 Task: Change IN PROGRESS as Status of Issue Issue0000000314 in Backlog  in Scrum Project Project0000000063 in Jira. Change IN PROGRESS as Status of Issue Issue0000000316 in Backlog  in Scrum Project Project0000000064 in Jira. Change IN PROGRESS as Status of Issue Issue0000000318 in Backlog  in Scrum Project Project0000000064 in Jira. Change IN PROGRESS as Status of Issue Issue0000000320 in Backlog  in Scrum Project Project0000000064 in Jira. Assign Person0000000125 as Assignee of Issue Issue0000000311 in Backlog  in Scrum Project Project0000000063 in Jira
Action: Mouse moved to (1061, 427)
Screenshot: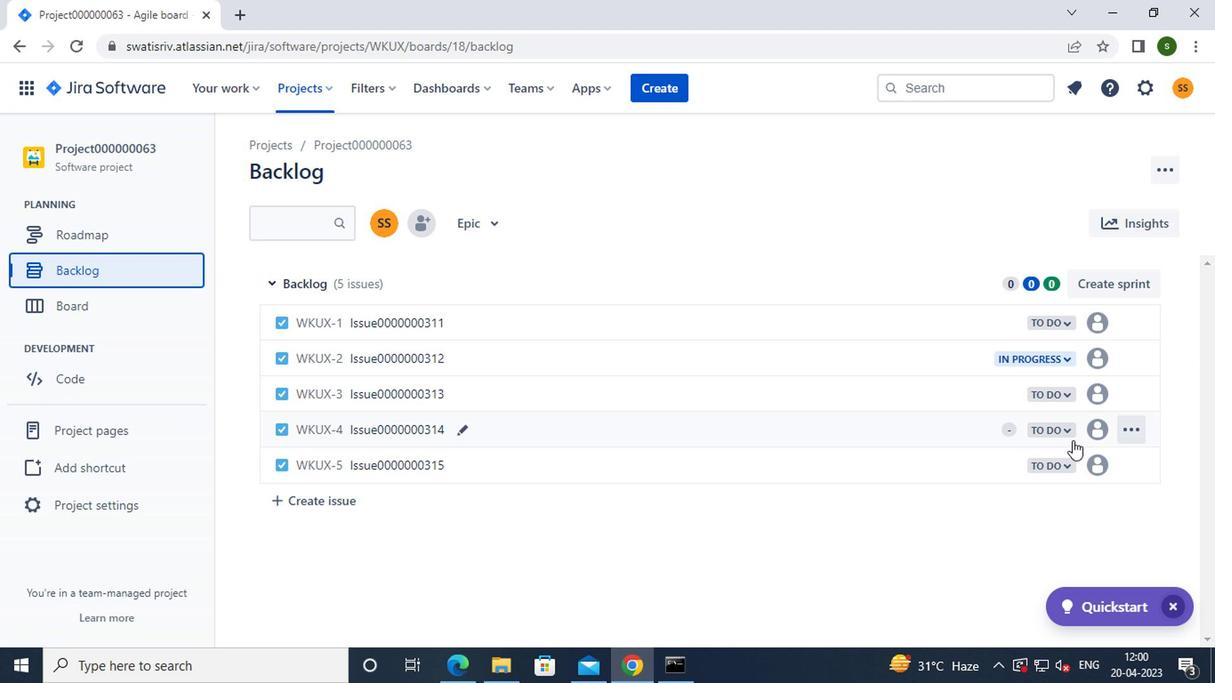 
Action: Mouse pressed left at (1061, 427)
Screenshot: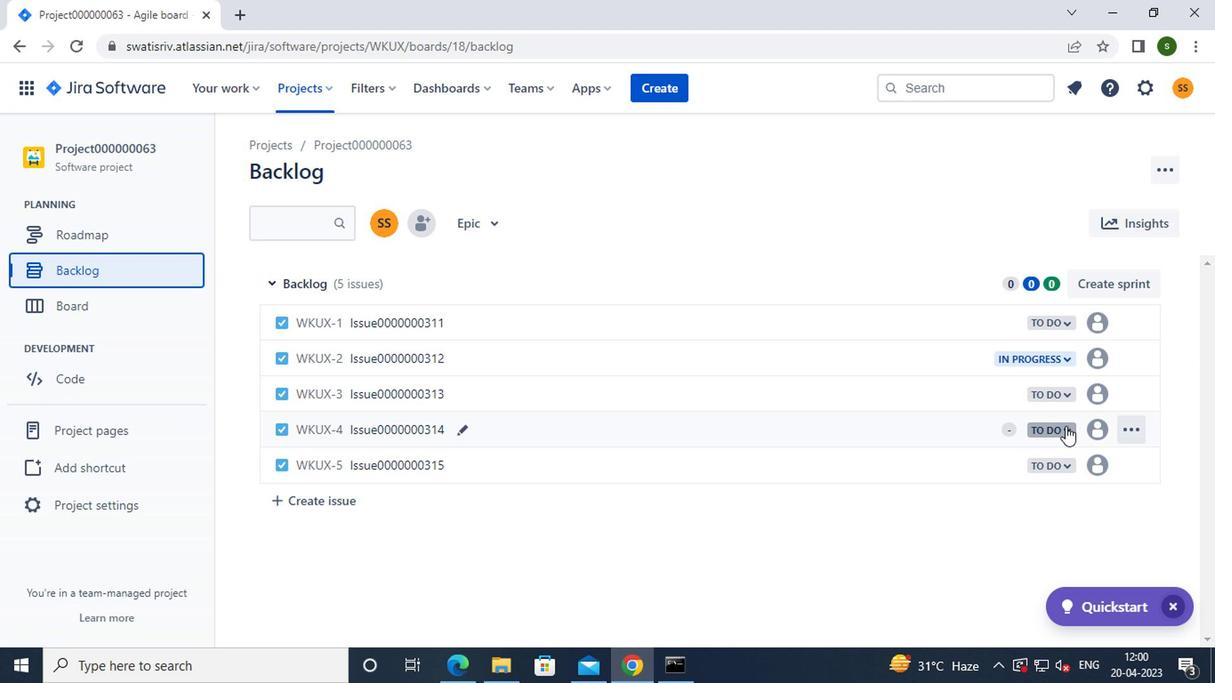 
Action: Mouse moved to (980, 467)
Screenshot: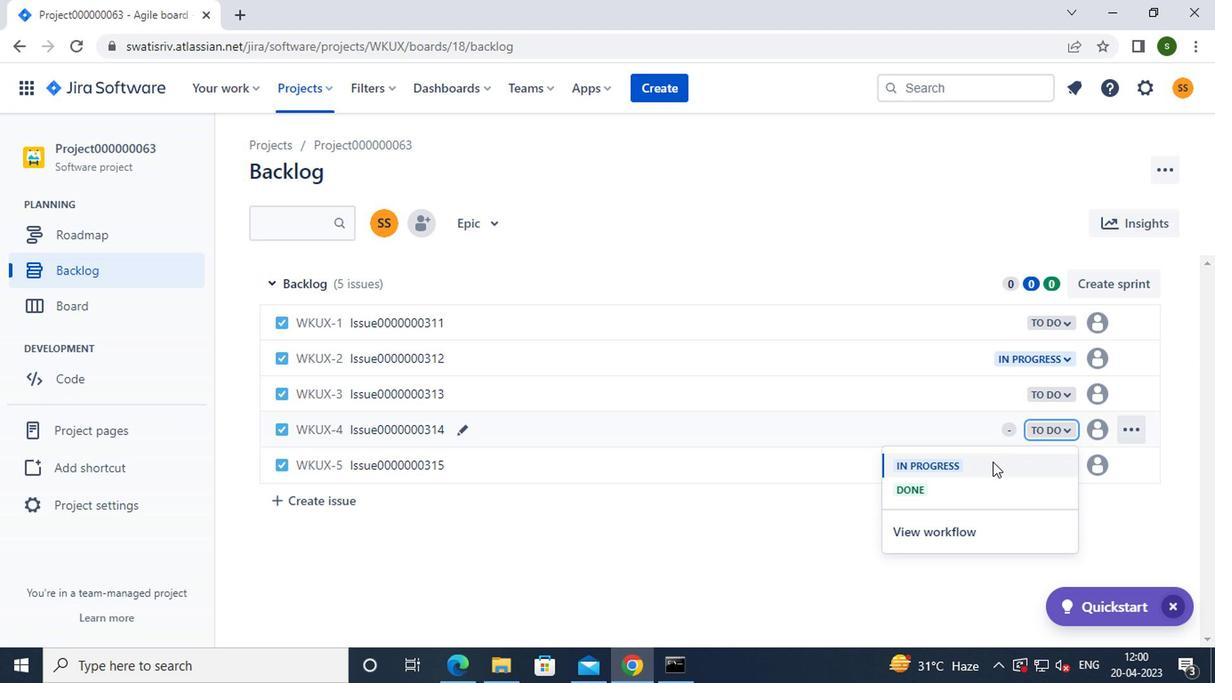 
Action: Mouse pressed left at (980, 467)
Screenshot: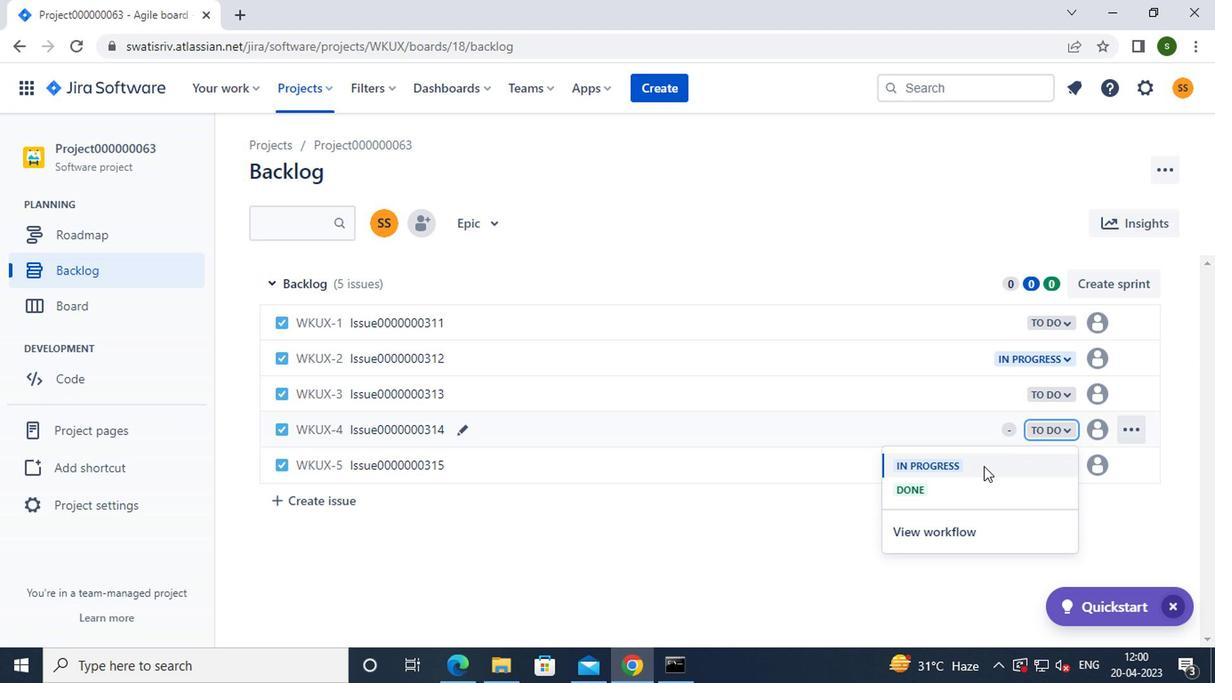 
Action: Mouse moved to (299, 91)
Screenshot: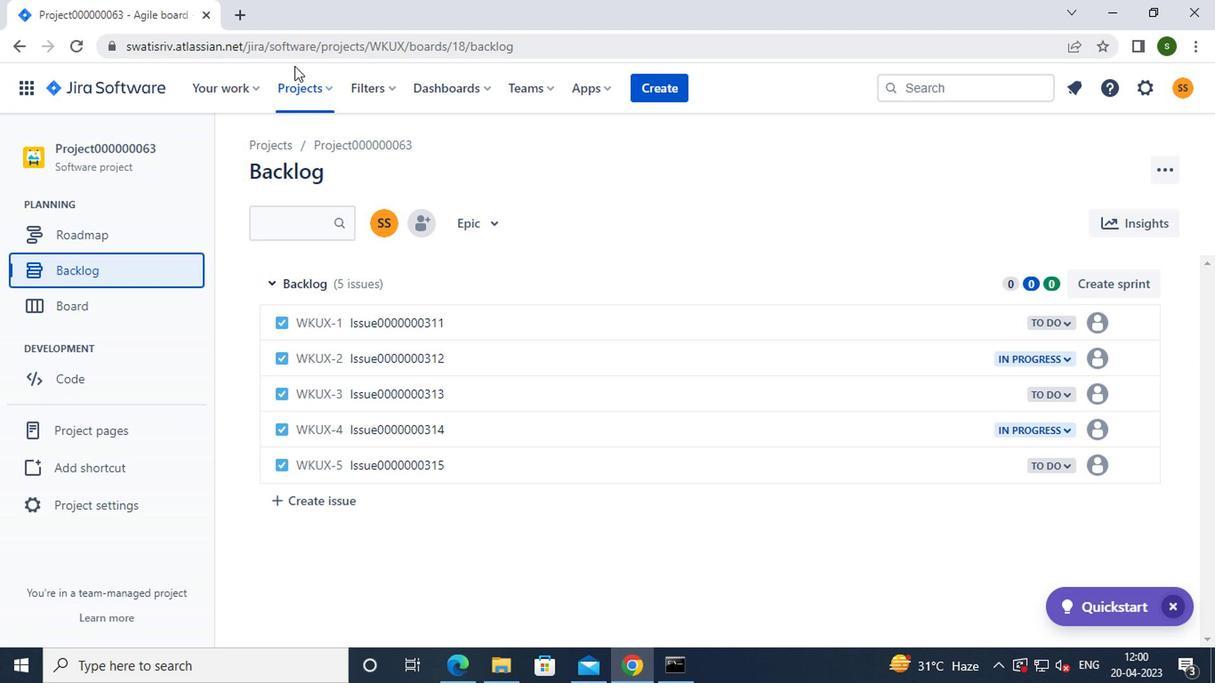 
Action: Mouse pressed left at (299, 91)
Screenshot: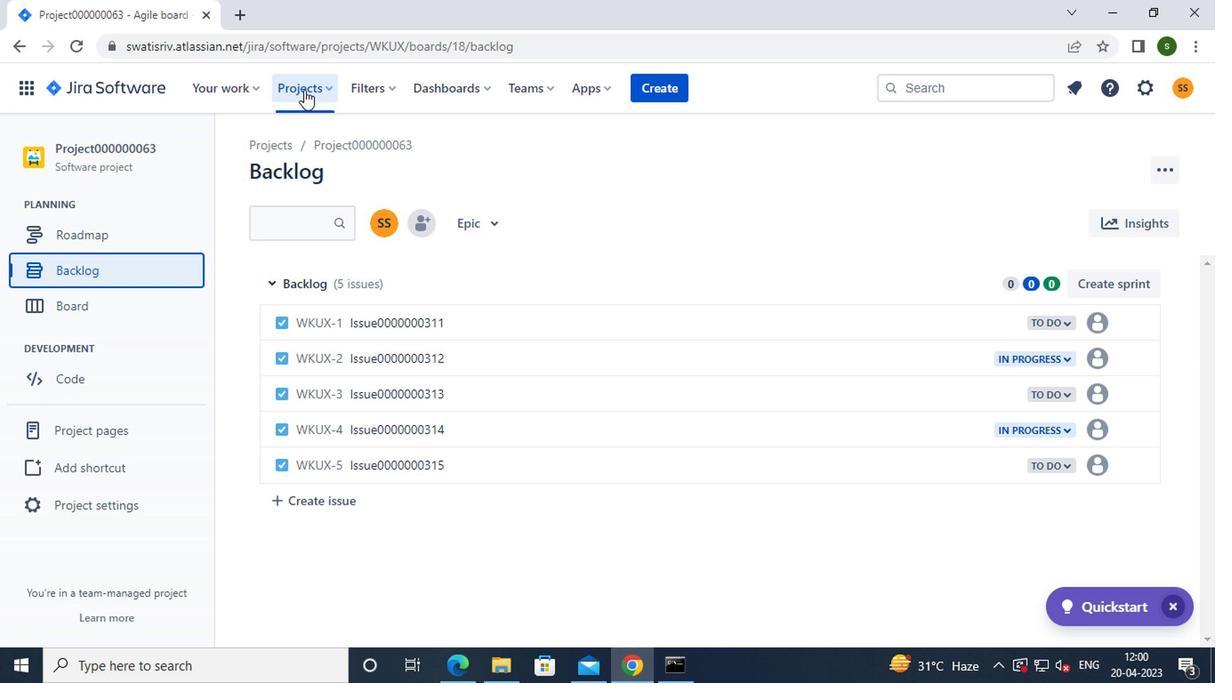 
Action: Mouse moved to (343, 209)
Screenshot: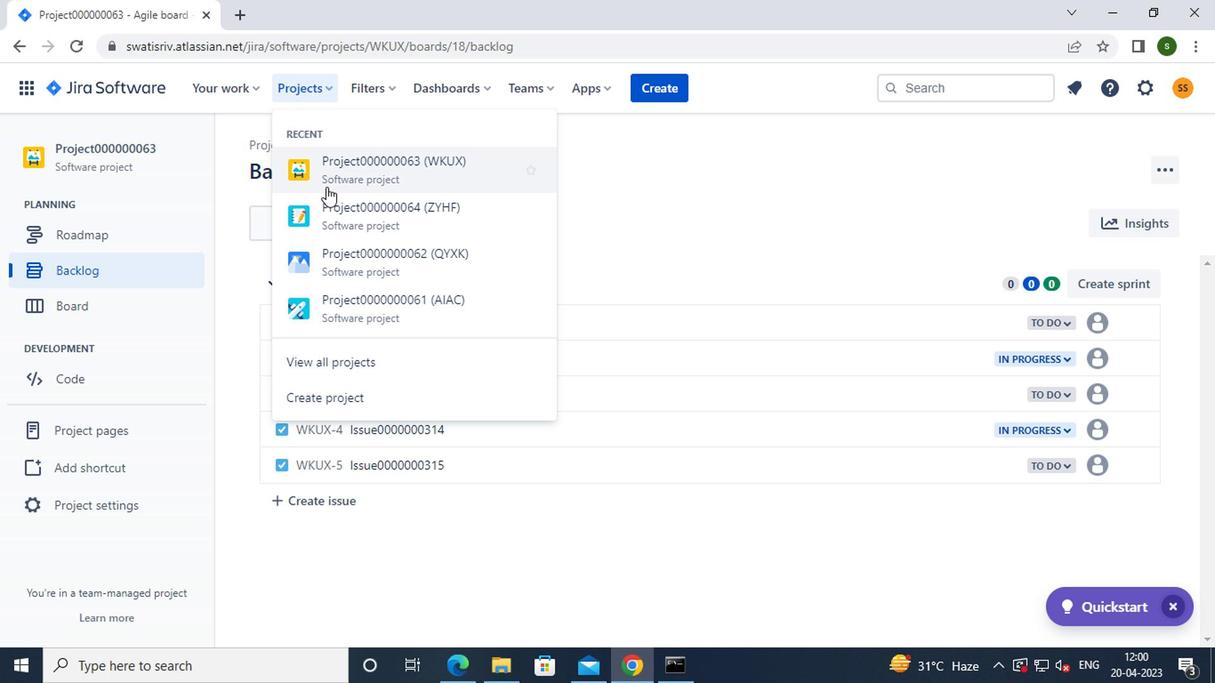 
Action: Mouse pressed left at (343, 209)
Screenshot: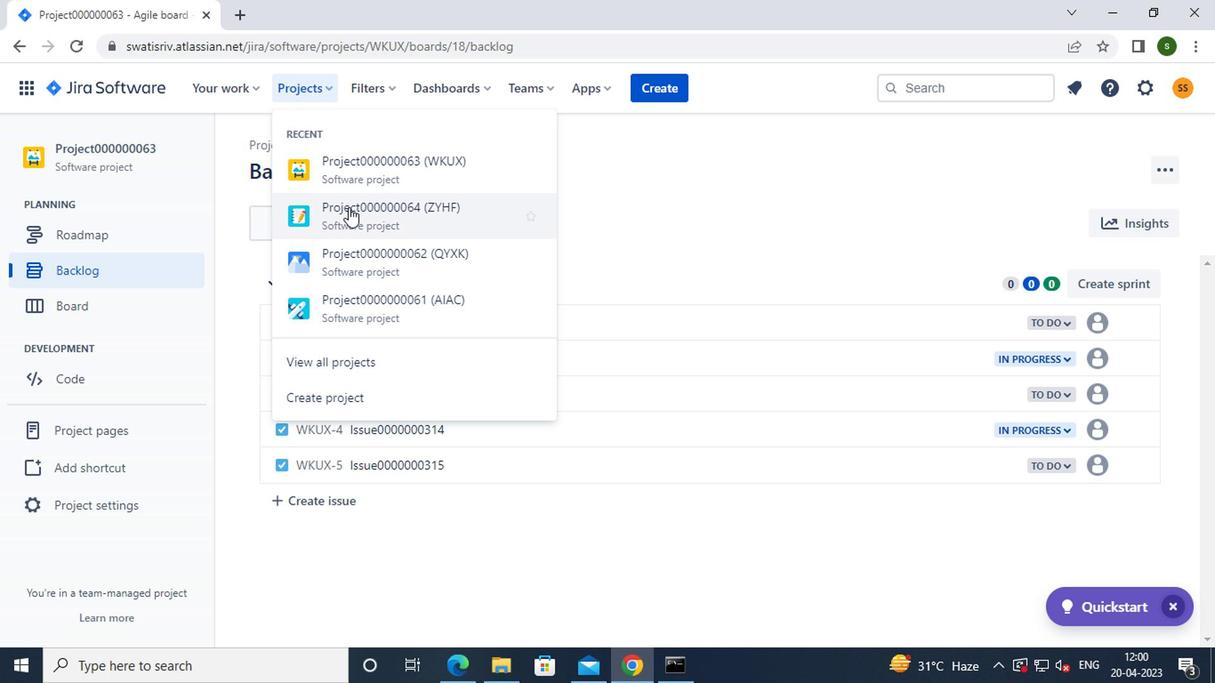 
Action: Mouse moved to (95, 266)
Screenshot: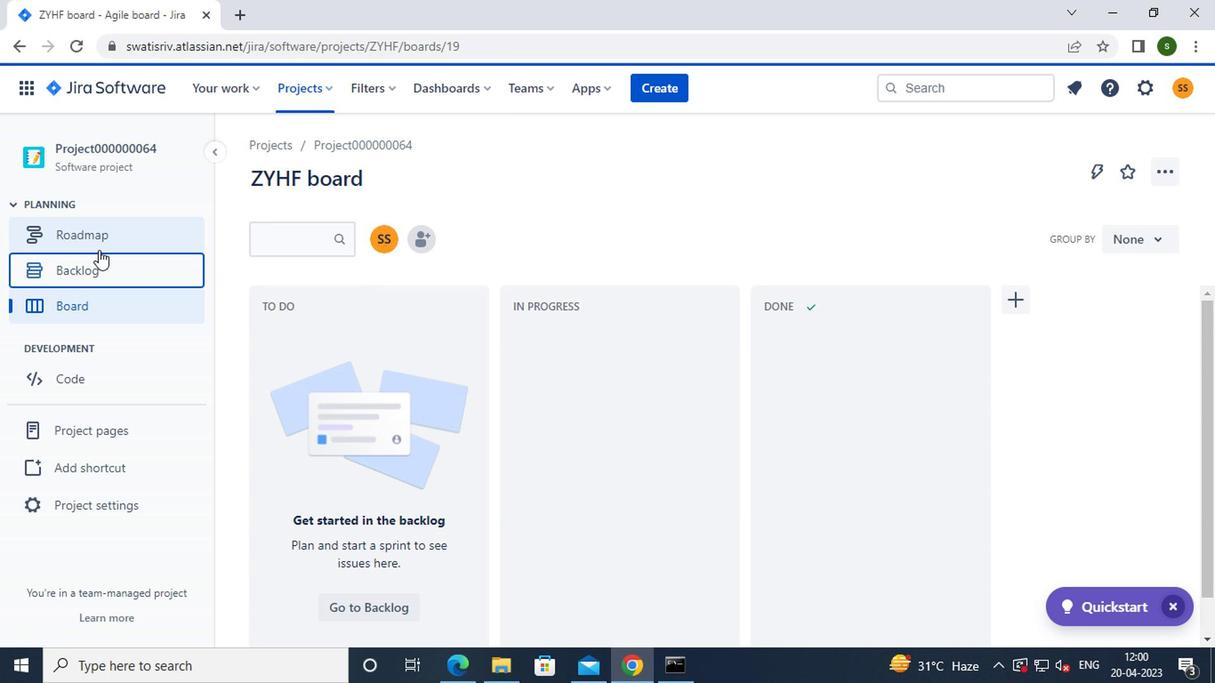 
Action: Mouse pressed left at (95, 266)
Screenshot: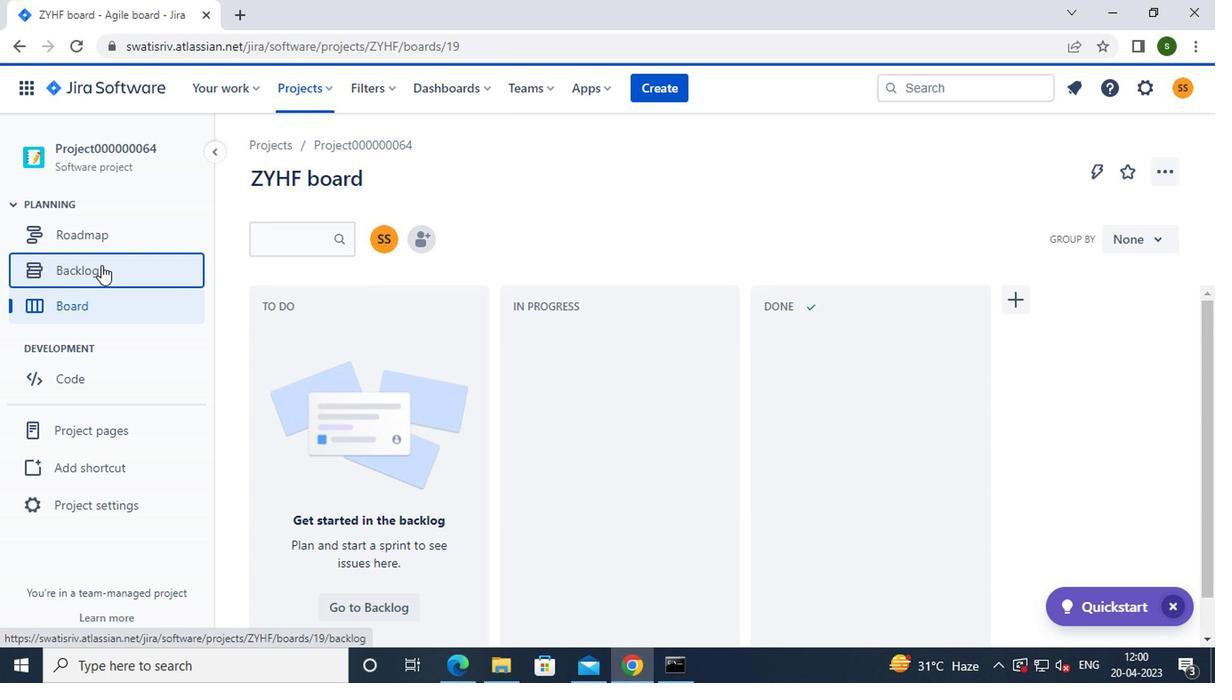 
Action: Mouse moved to (1065, 327)
Screenshot: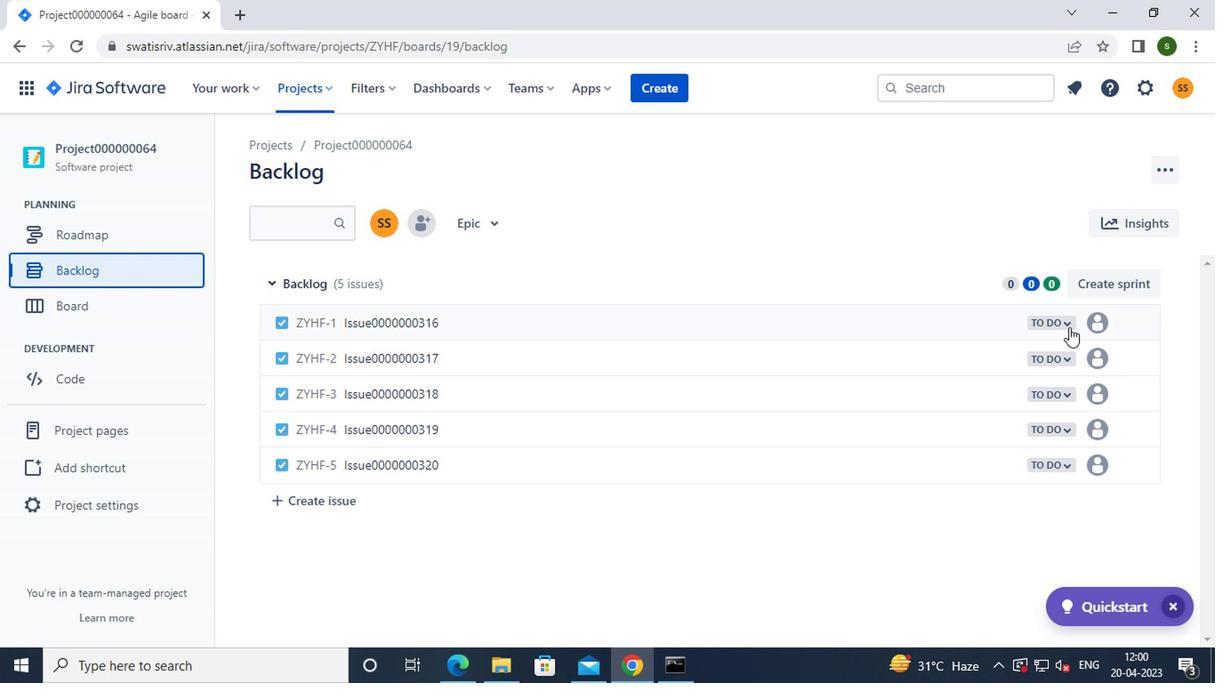 
Action: Mouse pressed left at (1065, 327)
Screenshot: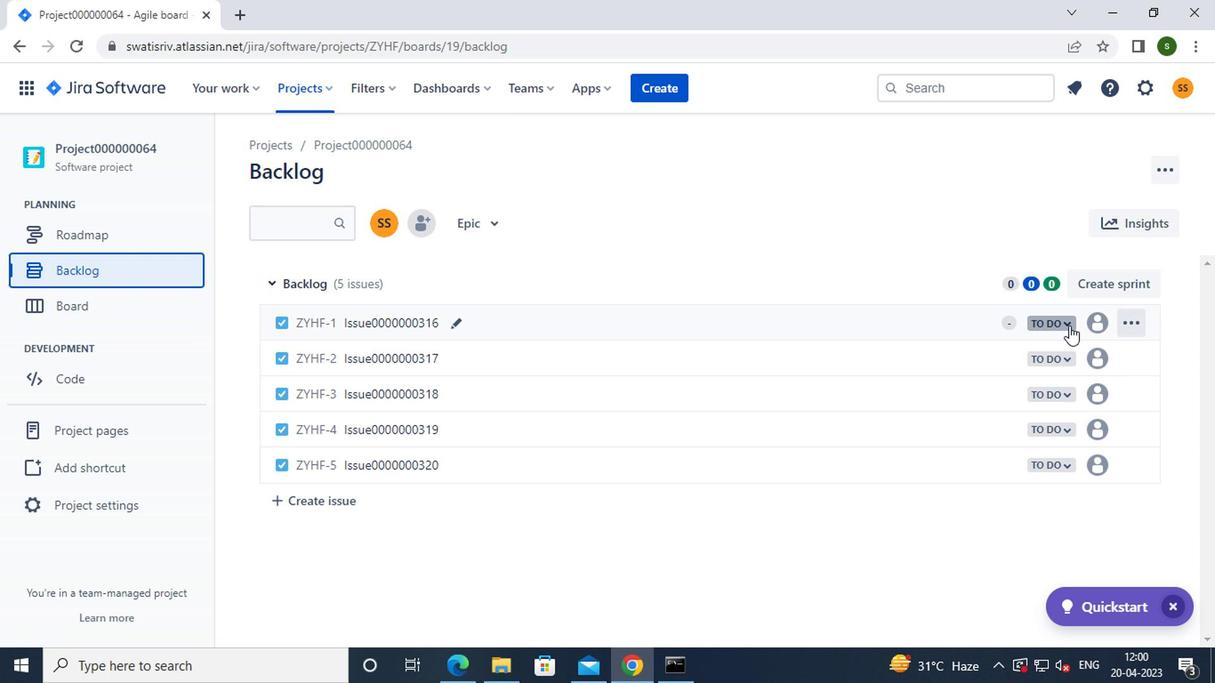 
Action: Mouse moved to (941, 359)
Screenshot: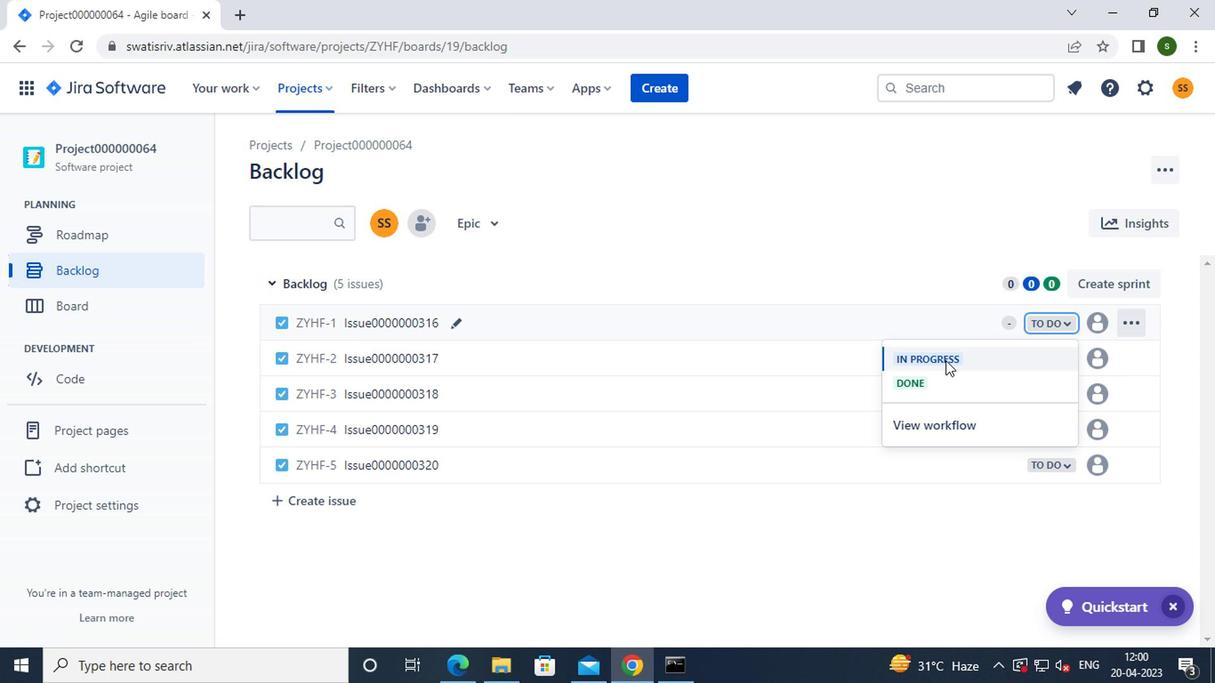 
Action: Mouse pressed left at (941, 359)
Screenshot: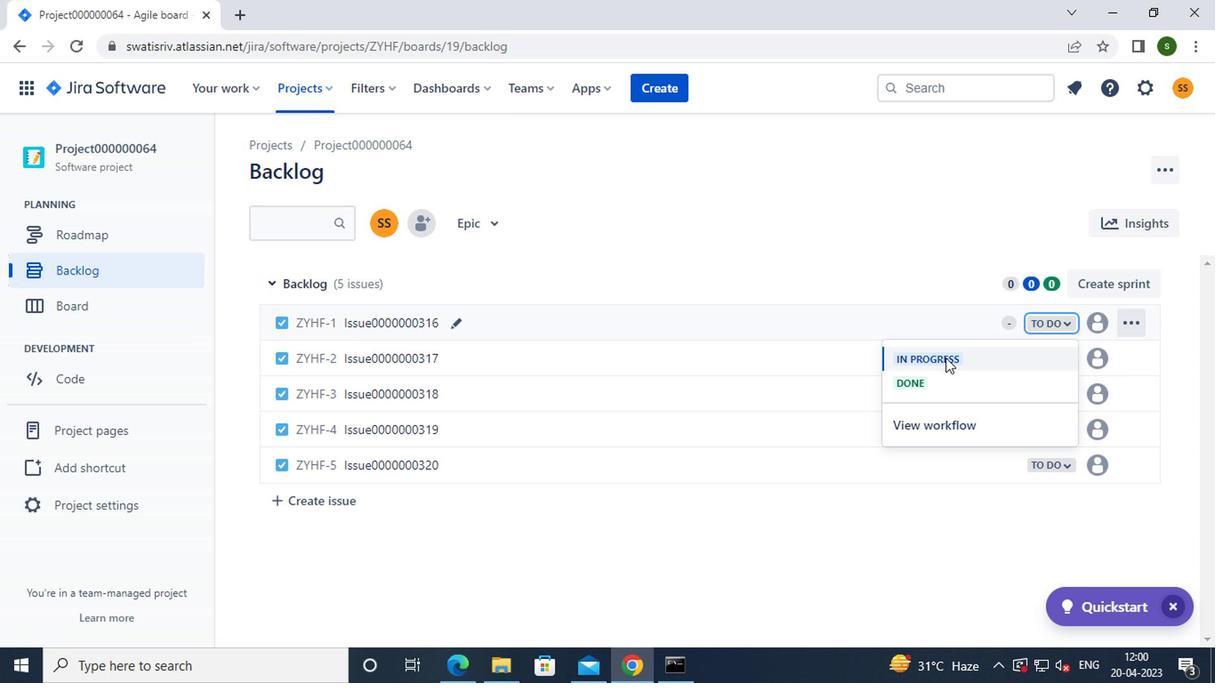 
Action: Mouse moved to (1055, 388)
Screenshot: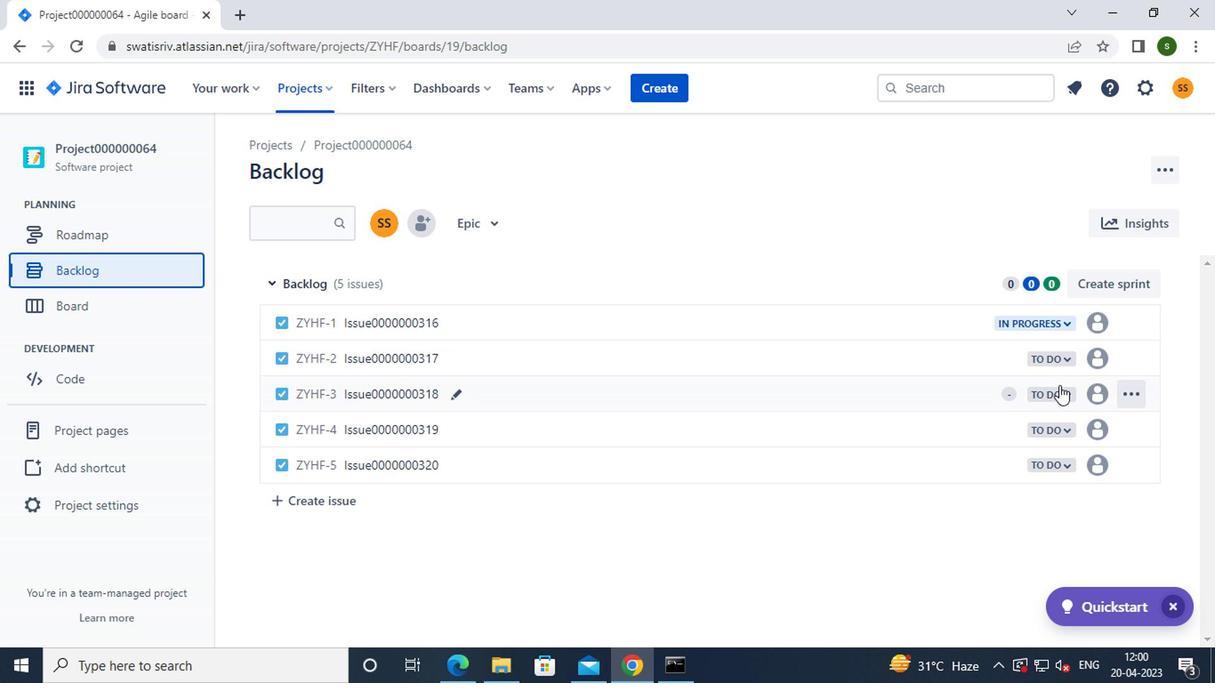 
Action: Mouse pressed left at (1055, 388)
Screenshot: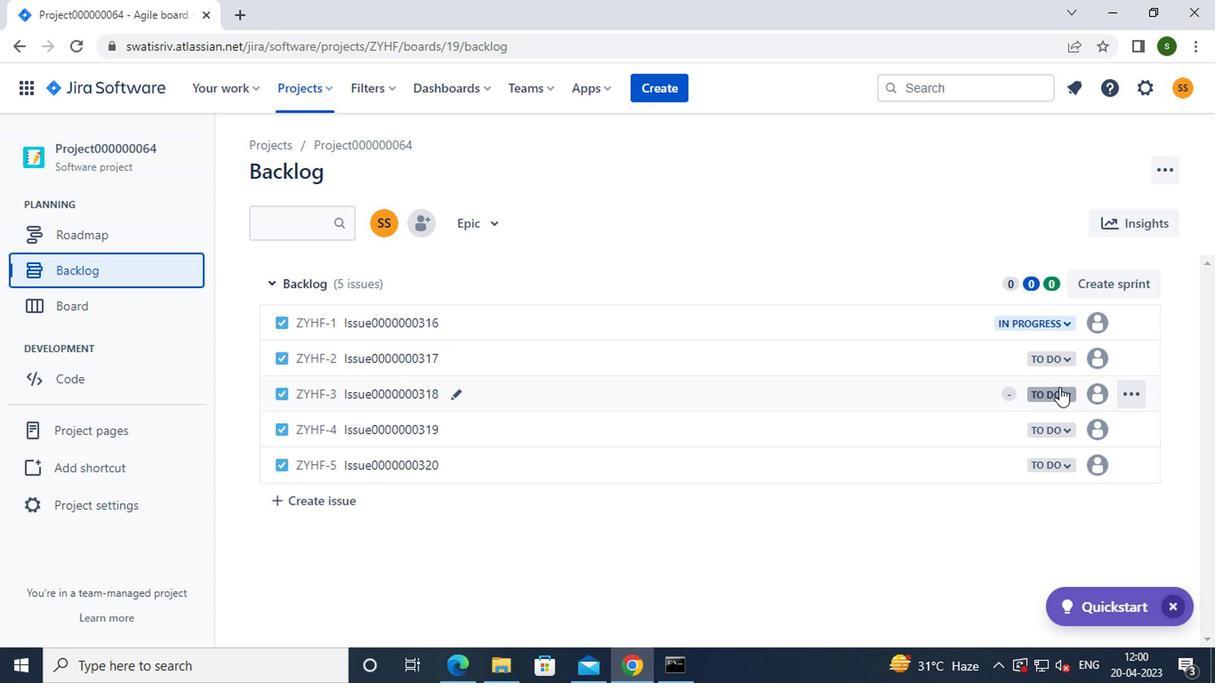 
Action: Mouse moved to (983, 431)
Screenshot: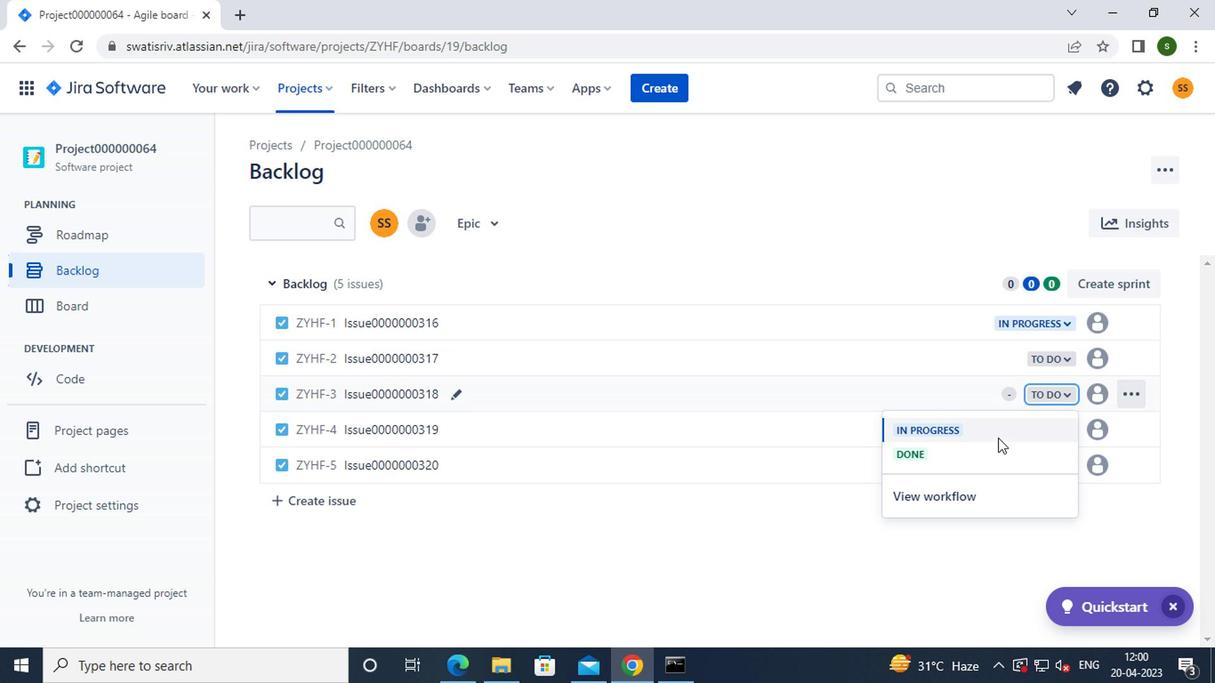 
Action: Mouse pressed left at (983, 431)
Screenshot: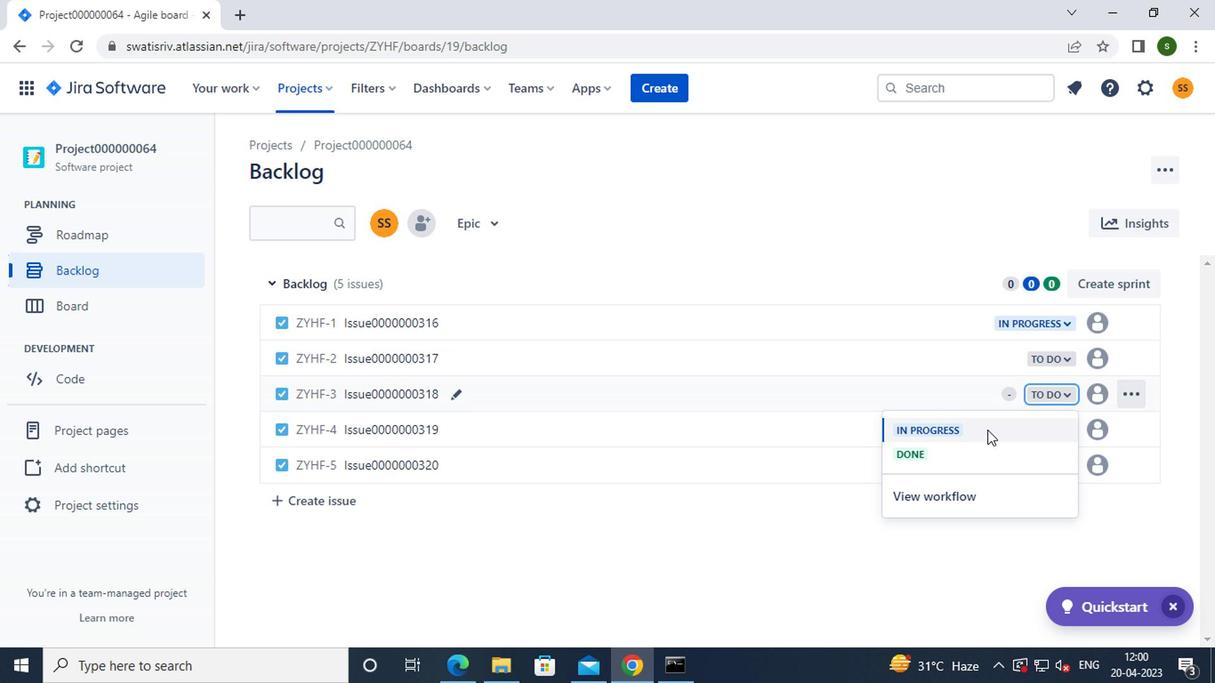 
Action: Mouse moved to (1056, 460)
Screenshot: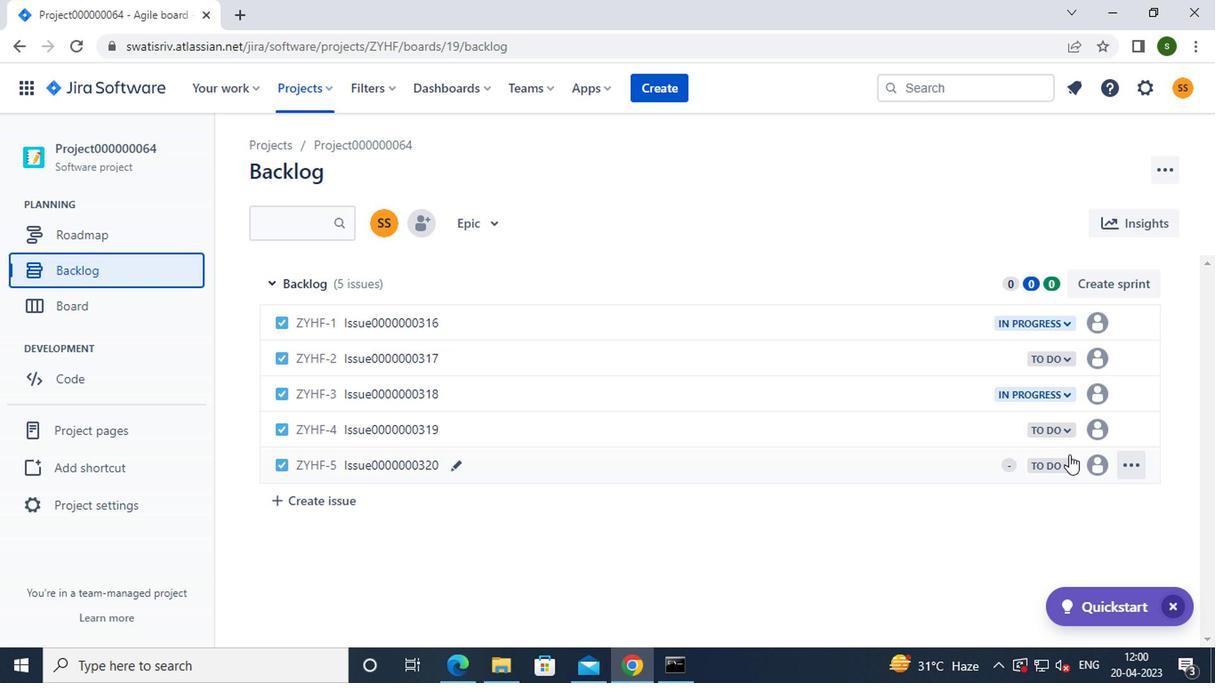 
Action: Mouse pressed left at (1056, 460)
Screenshot: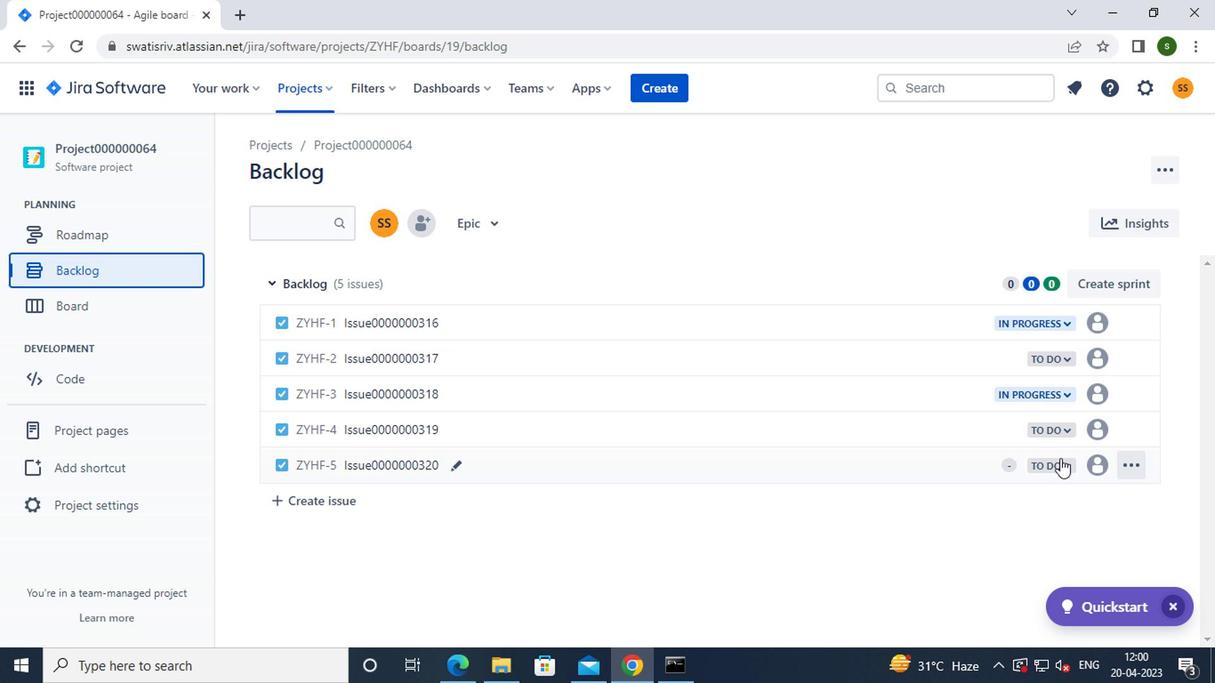 
Action: Mouse moved to (954, 501)
Screenshot: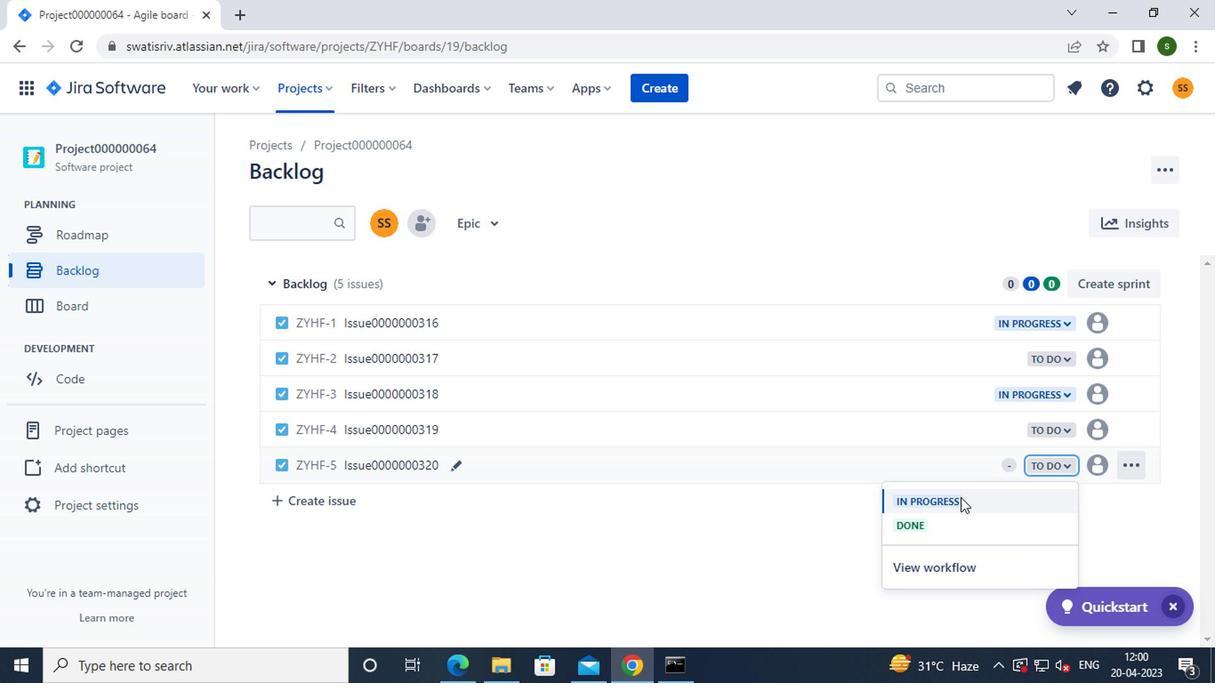 
Action: Mouse pressed left at (954, 501)
Screenshot: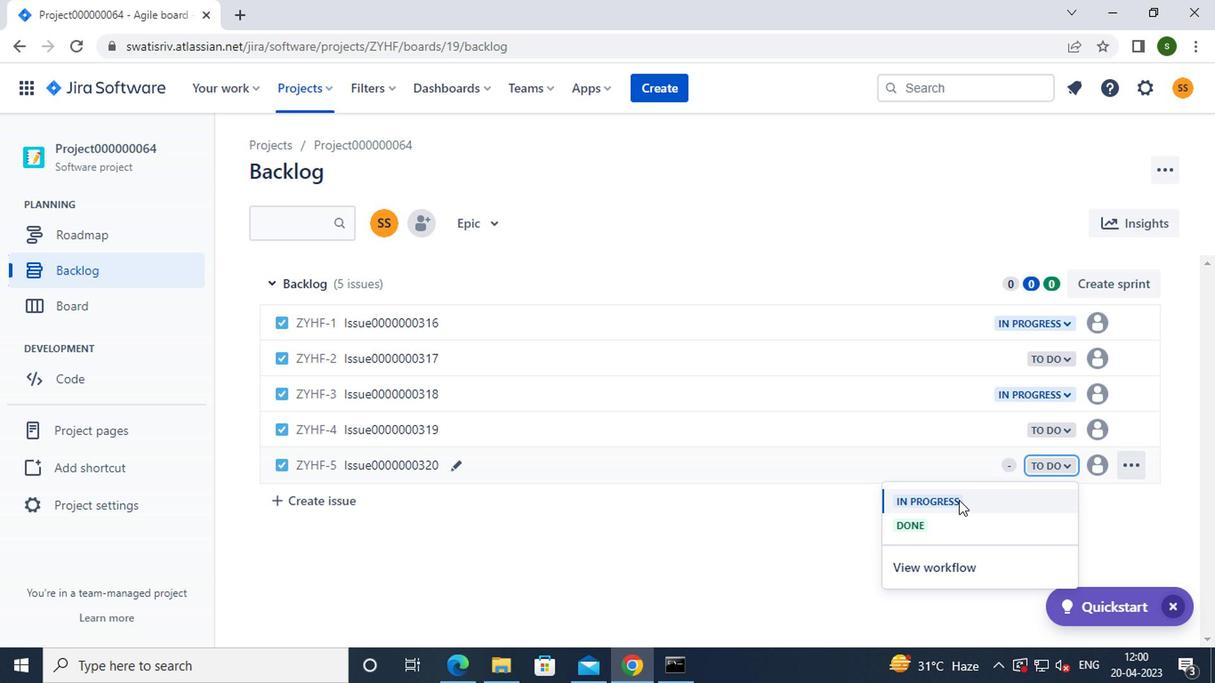 
Action: Mouse moved to (300, 91)
Screenshot: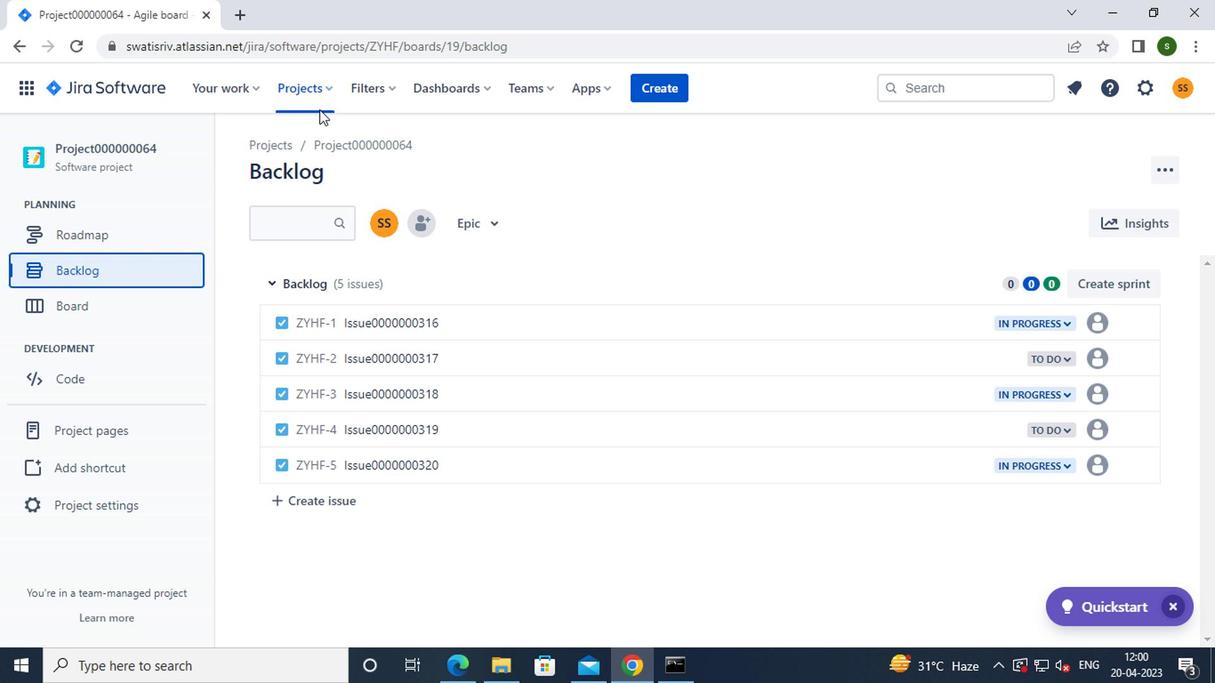 
Action: Mouse pressed left at (300, 91)
Screenshot: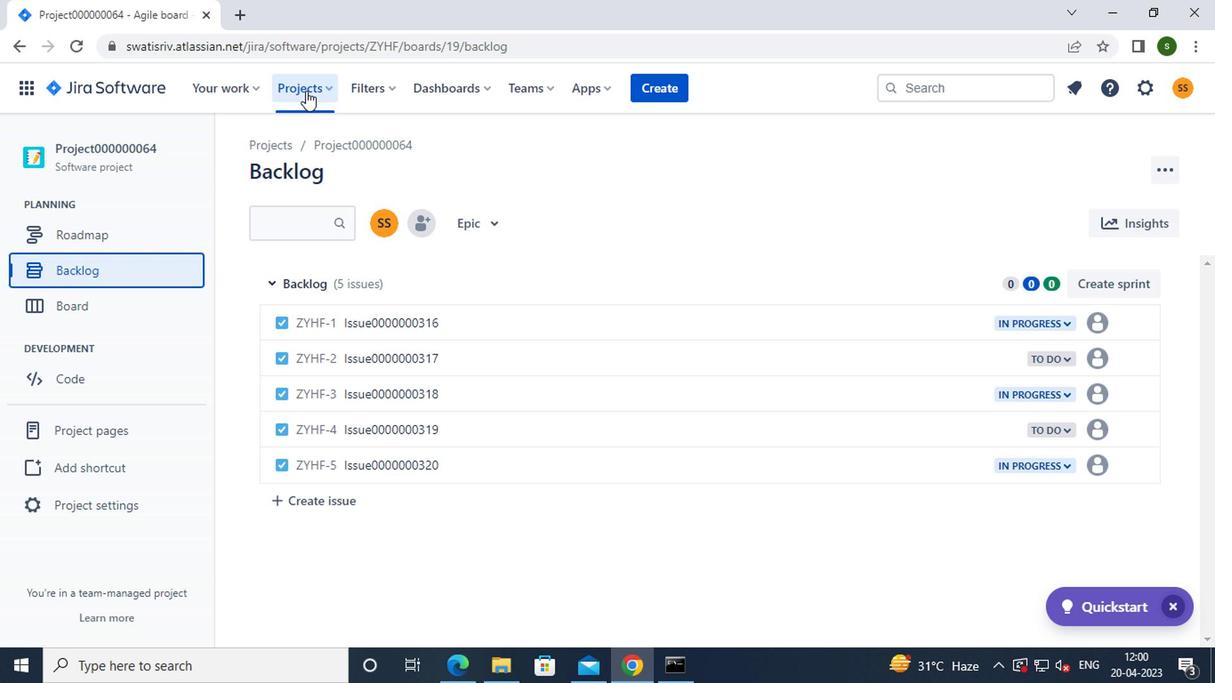 
Action: Mouse moved to (413, 220)
Screenshot: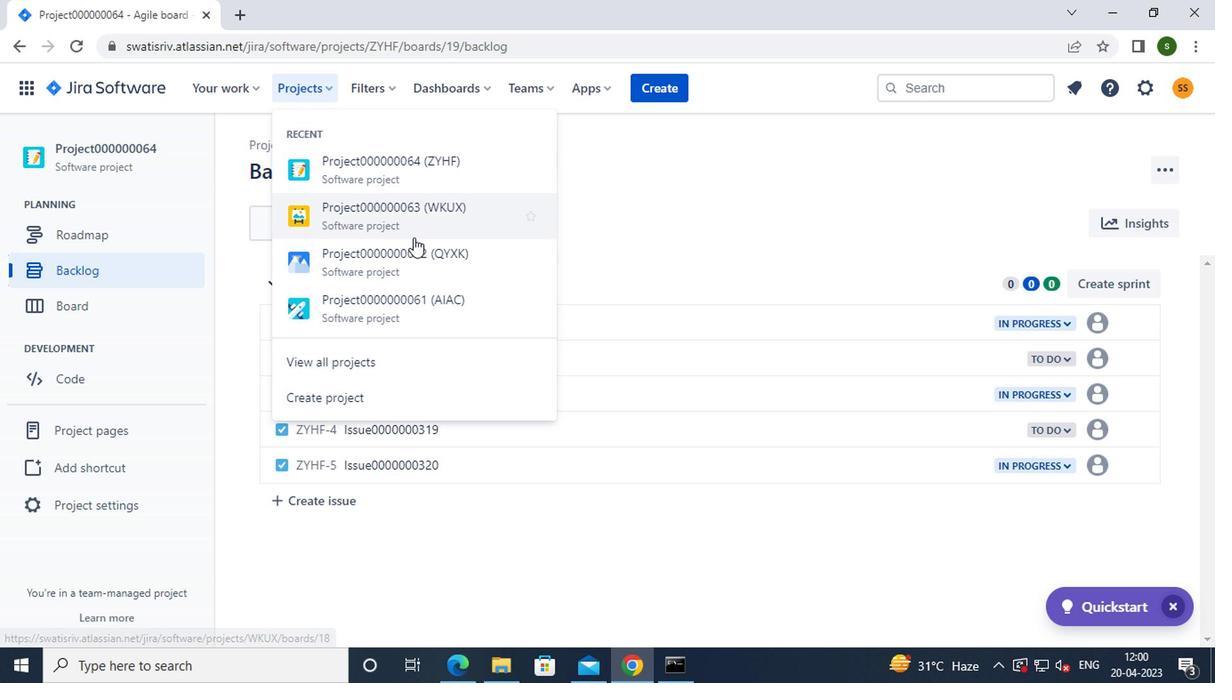 
Action: Mouse pressed left at (413, 220)
Screenshot: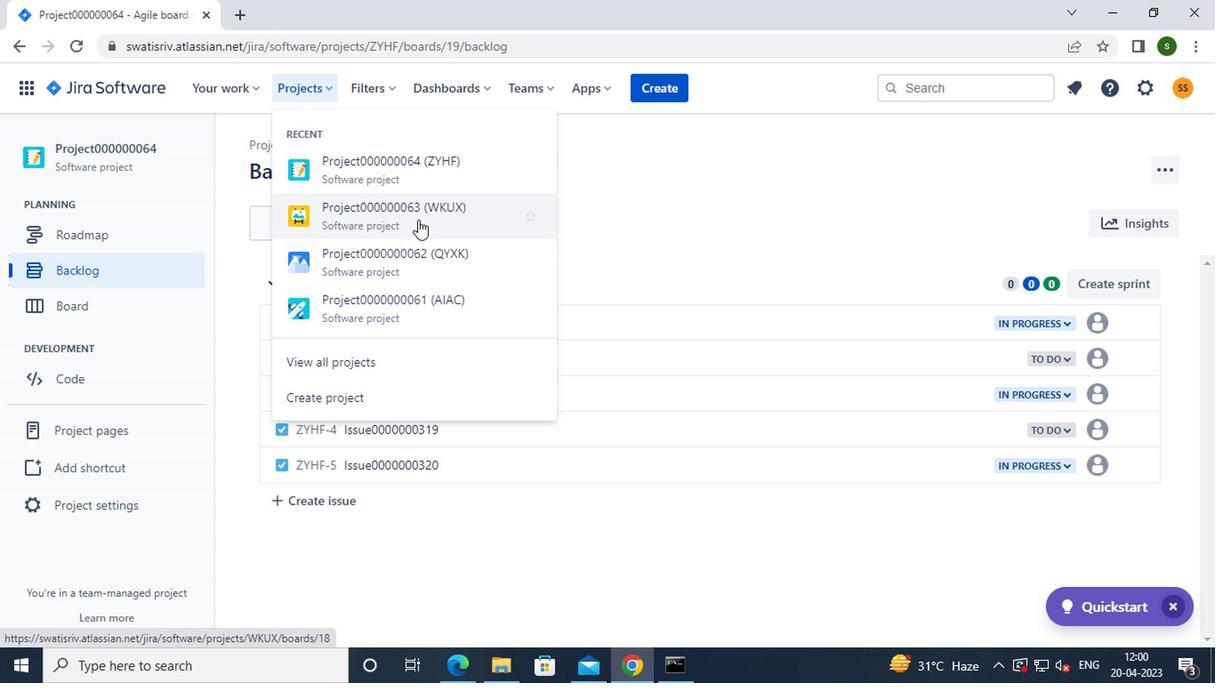 
Action: Mouse moved to (113, 260)
Screenshot: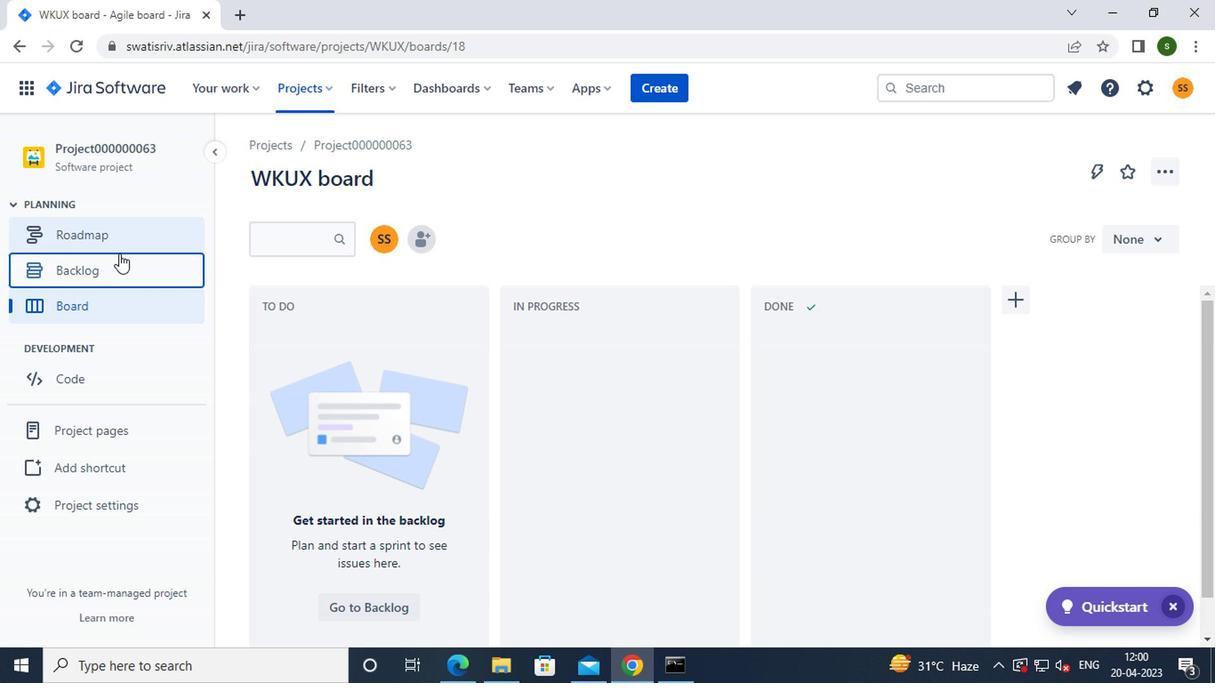 
Action: Mouse pressed left at (113, 260)
Screenshot: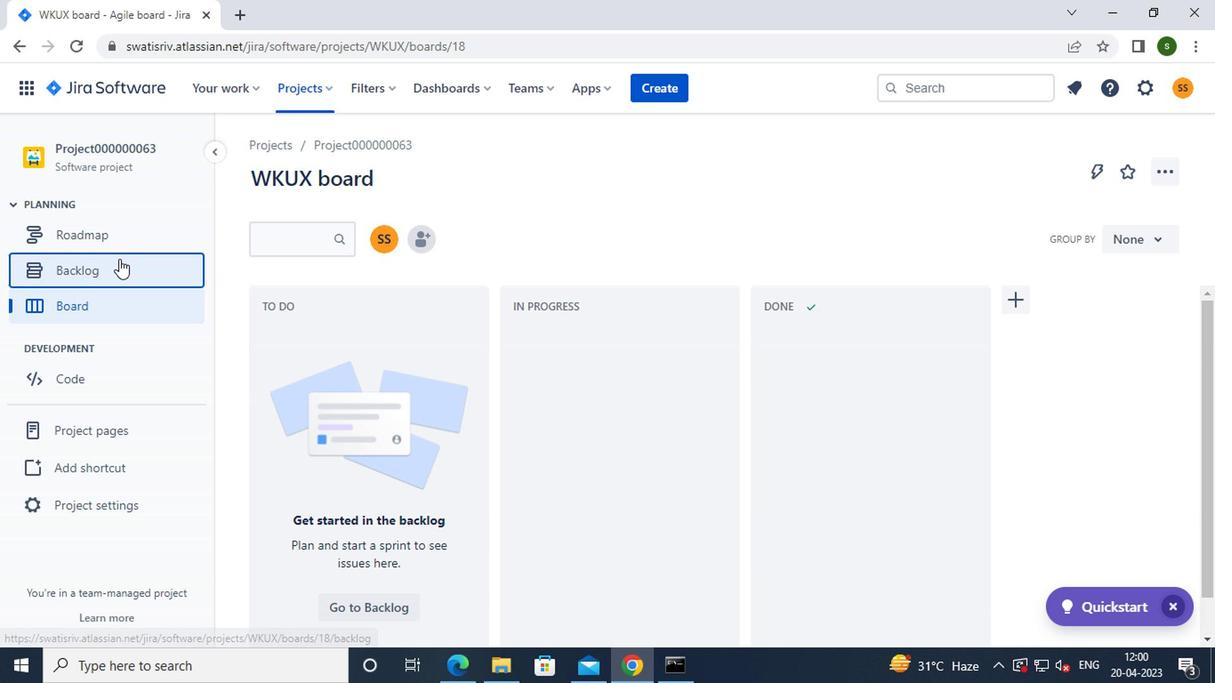 
Action: Mouse moved to (1089, 327)
Screenshot: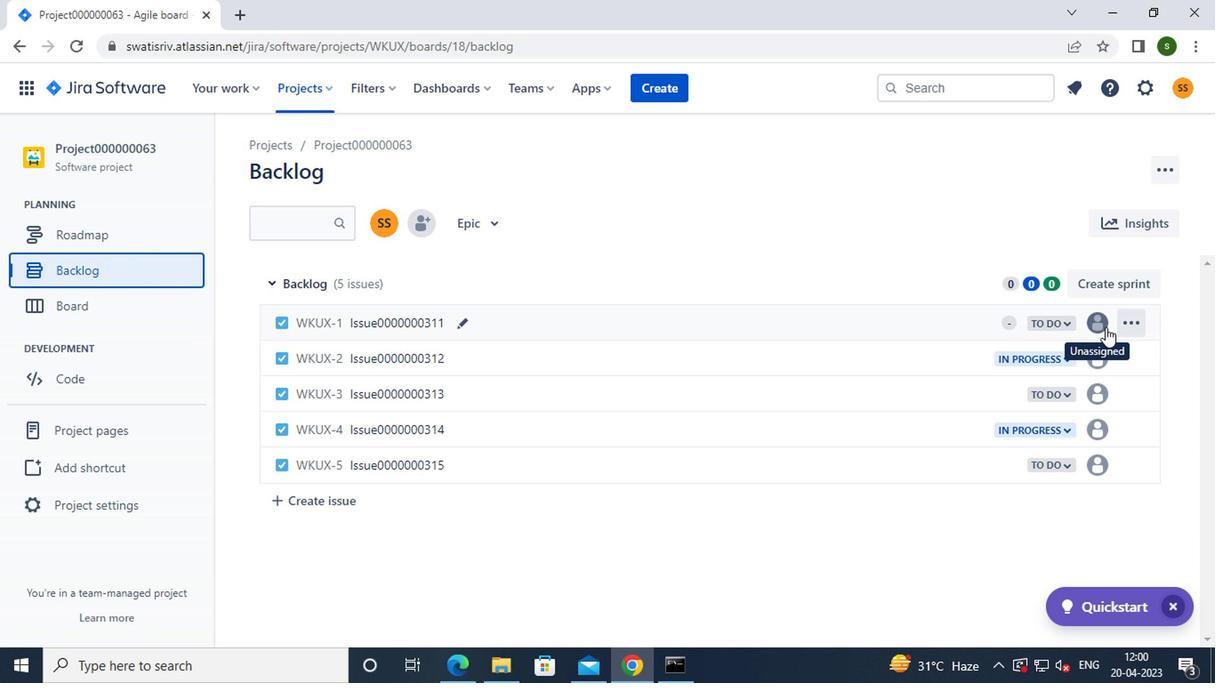 
Action: Mouse pressed left at (1089, 327)
Screenshot: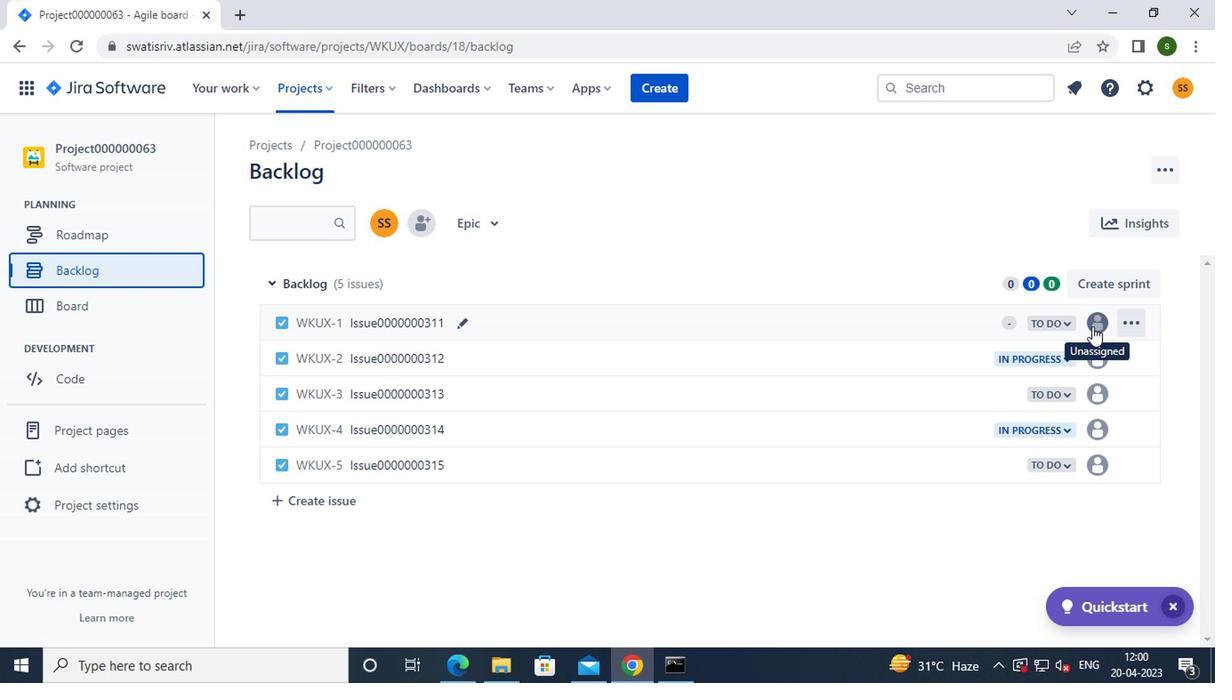 
Action: Mouse moved to (961, 502)
Screenshot: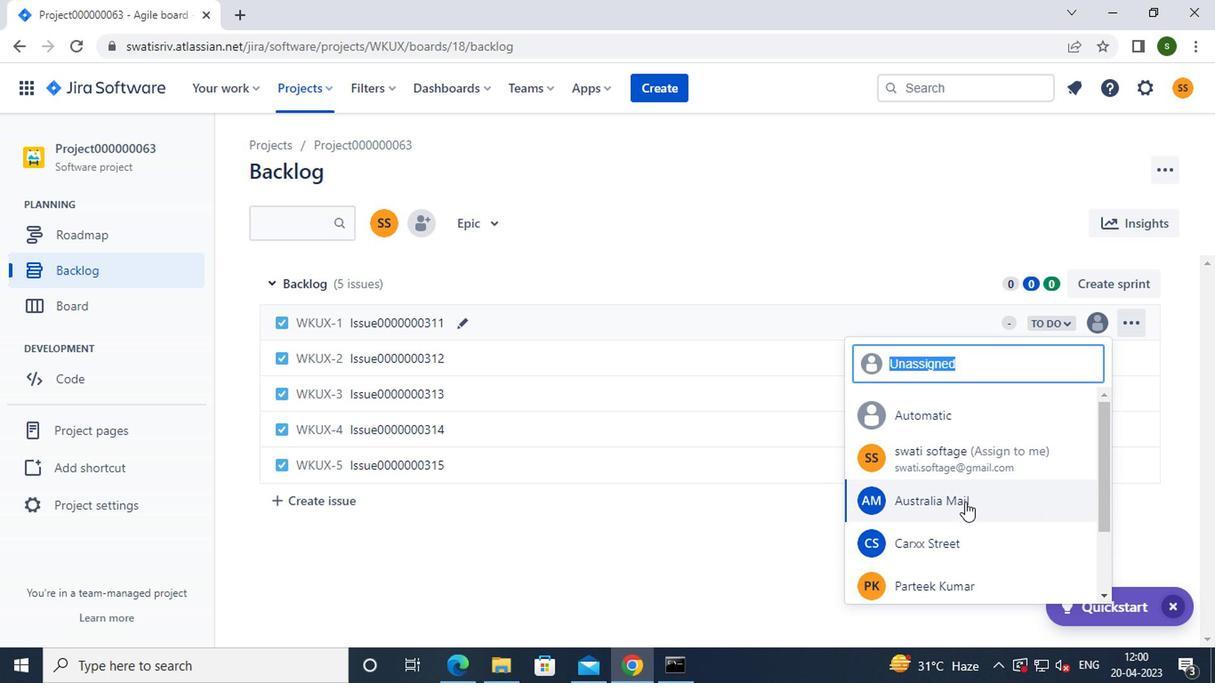 
Action: Mouse pressed left at (961, 502)
Screenshot: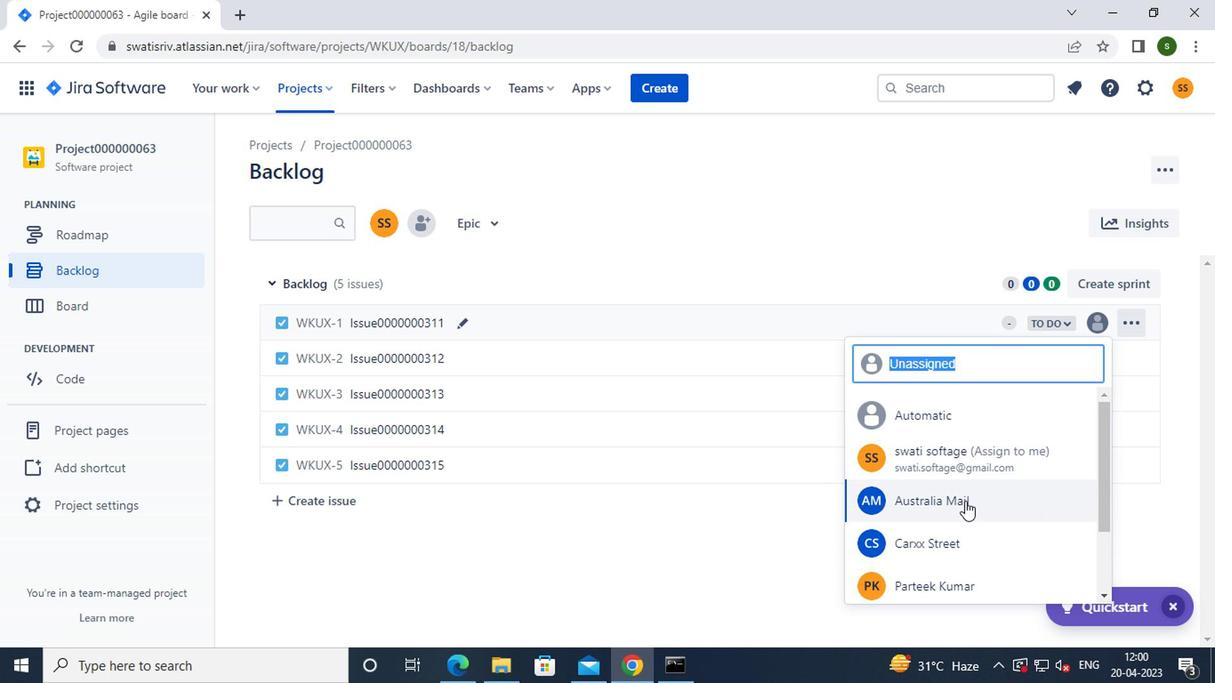 
Action: Mouse moved to (872, 532)
Screenshot: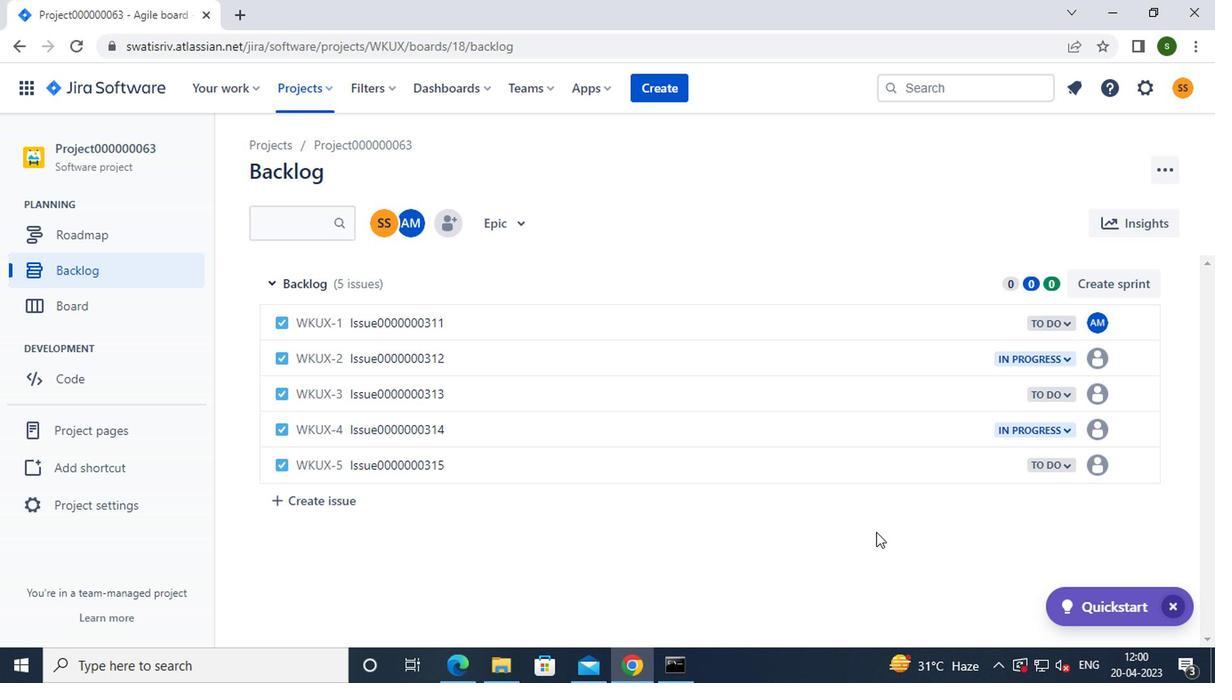 
Action: Key pressed <Key.f8>
Screenshot: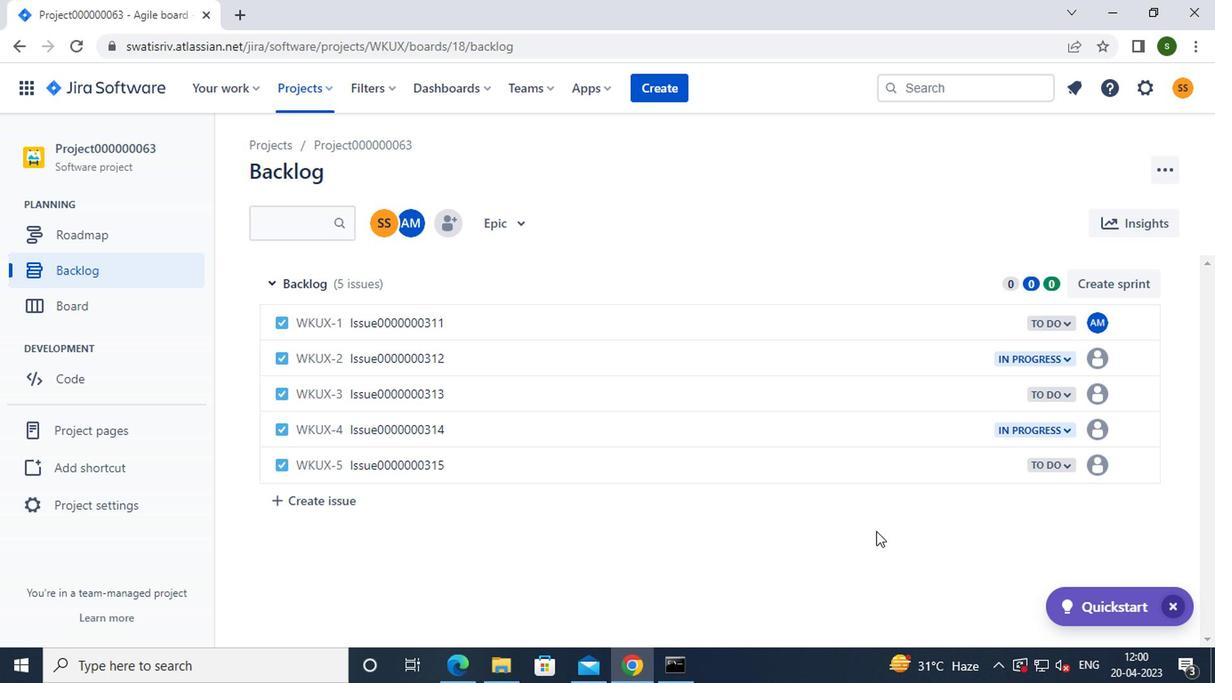 
